 Task: Add arrows. Arrow: Right arrow.
Action: Mouse moved to (229, 97)
Screenshot: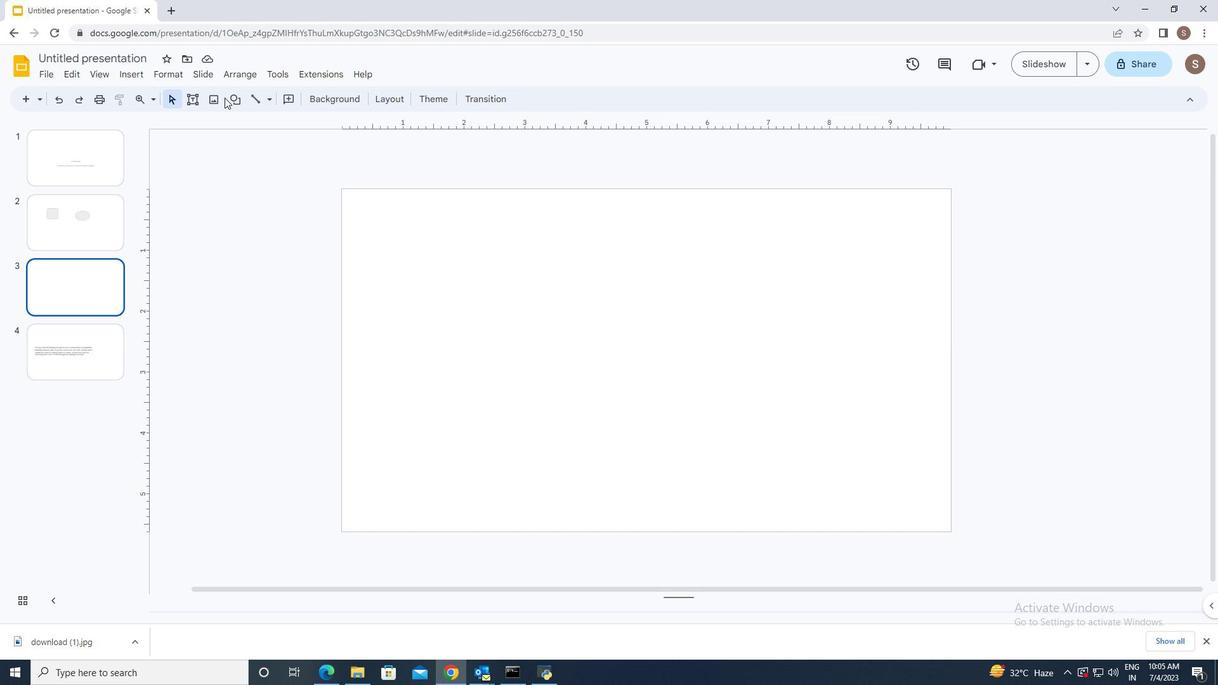 
Action: Mouse pressed left at (229, 97)
Screenshot: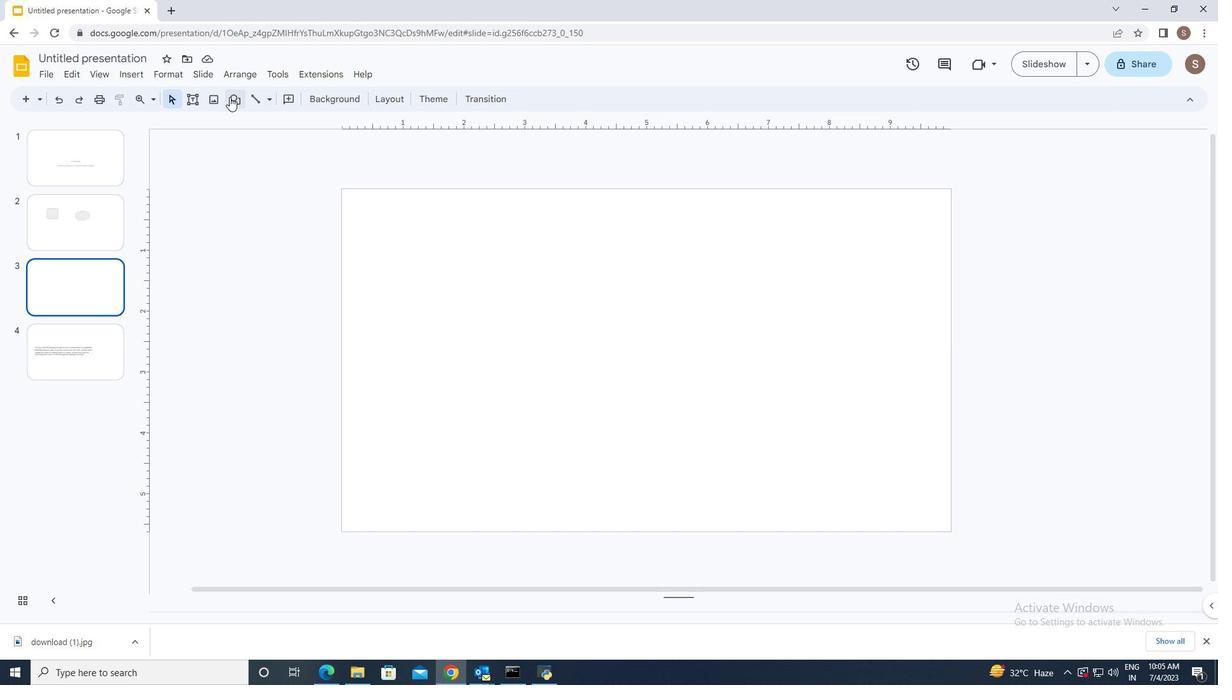 
Action: Mouse moved to (258, 145)
Screenshot: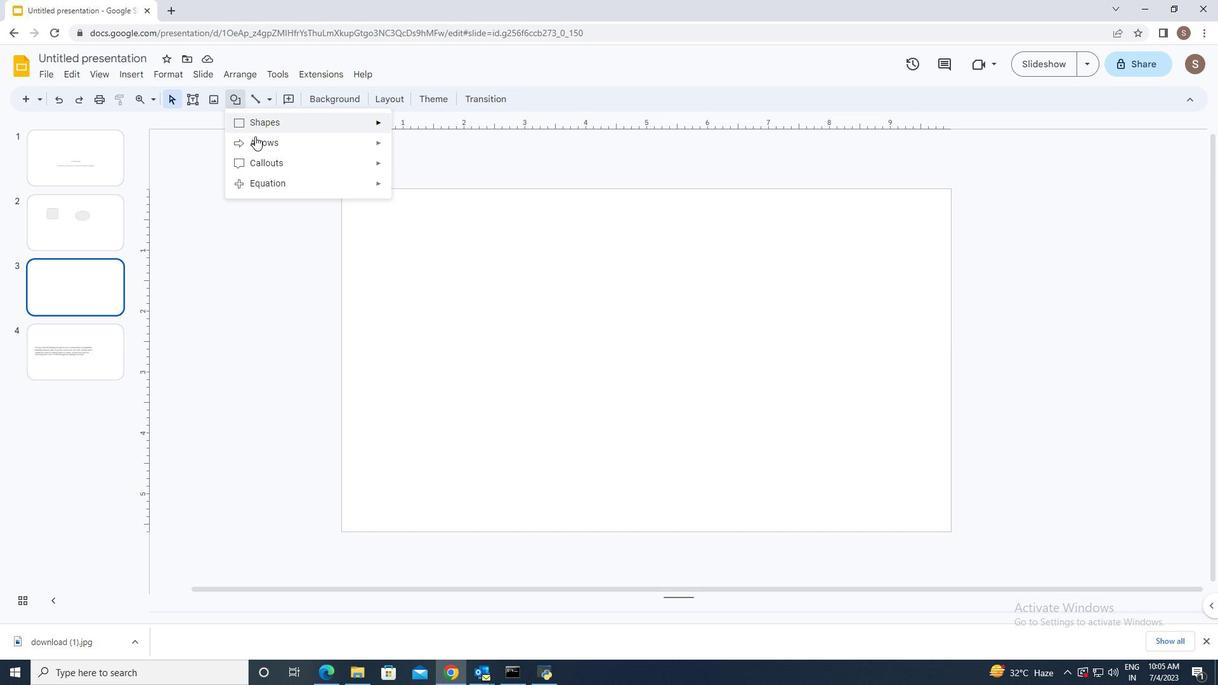
Action: Mouse pressed left at (258, 145)
Screenshot: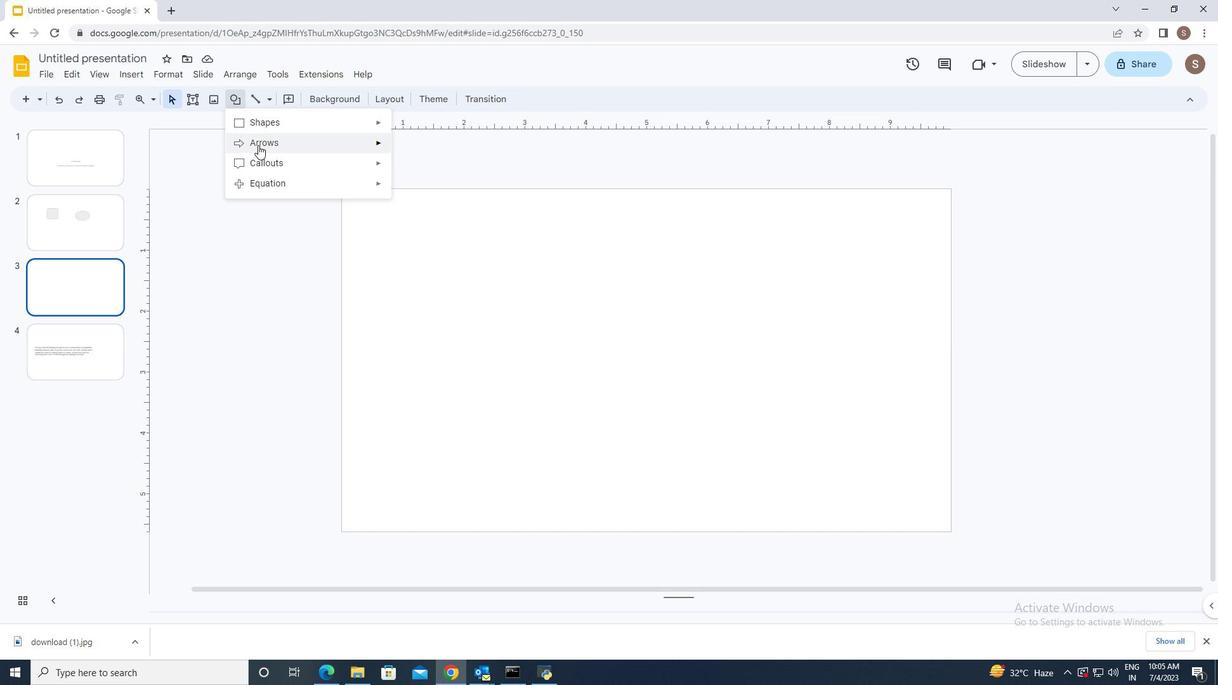 
Action: Mouse moved to (400, 145)
Screenshot: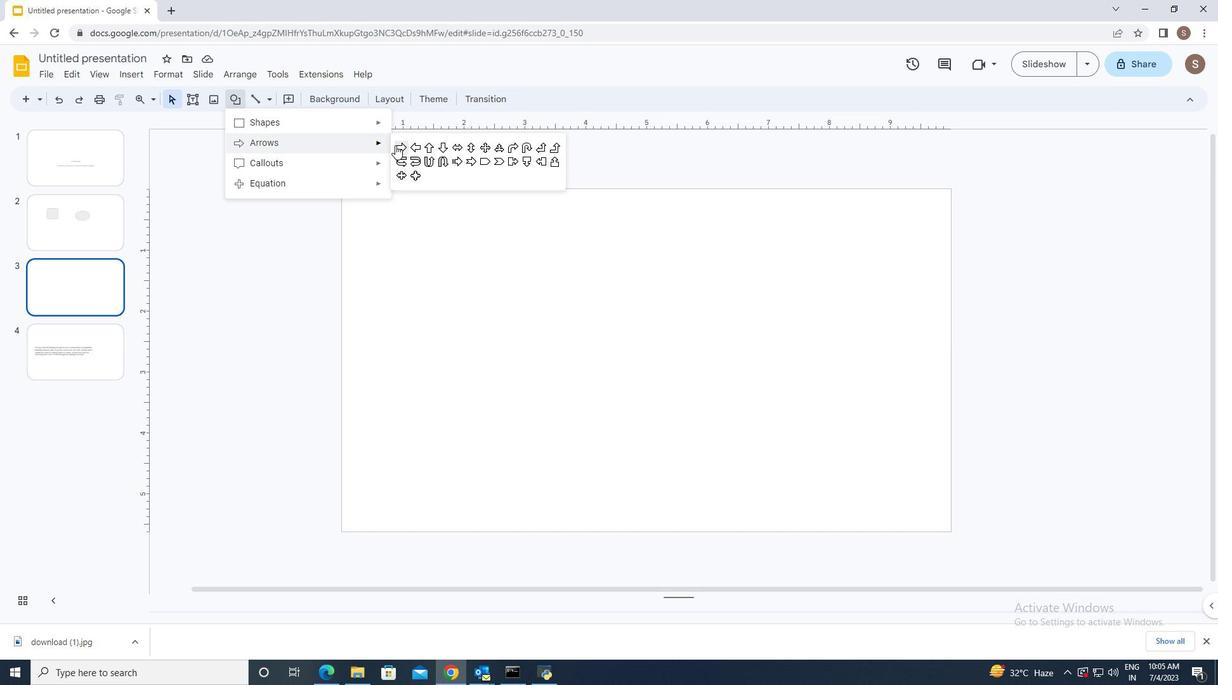 
Action: Mouse pressed left at (400, 145)
Screenshot: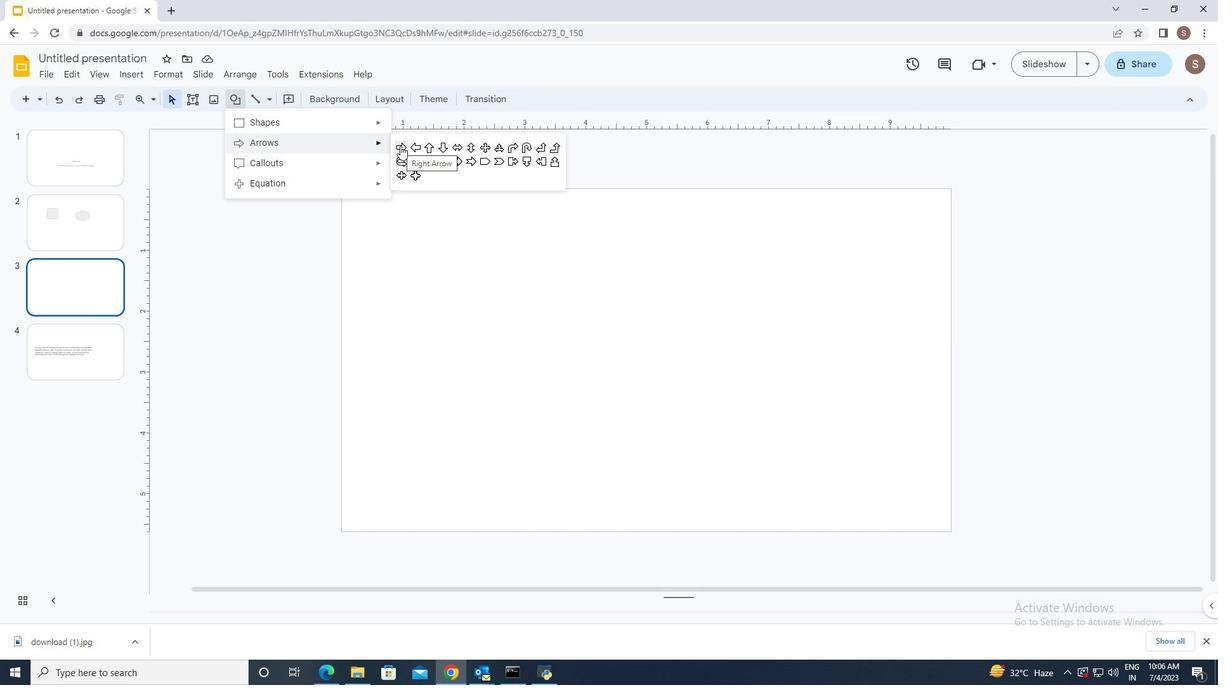 
Action: Mouse moved to (426, 286)
Screenshot: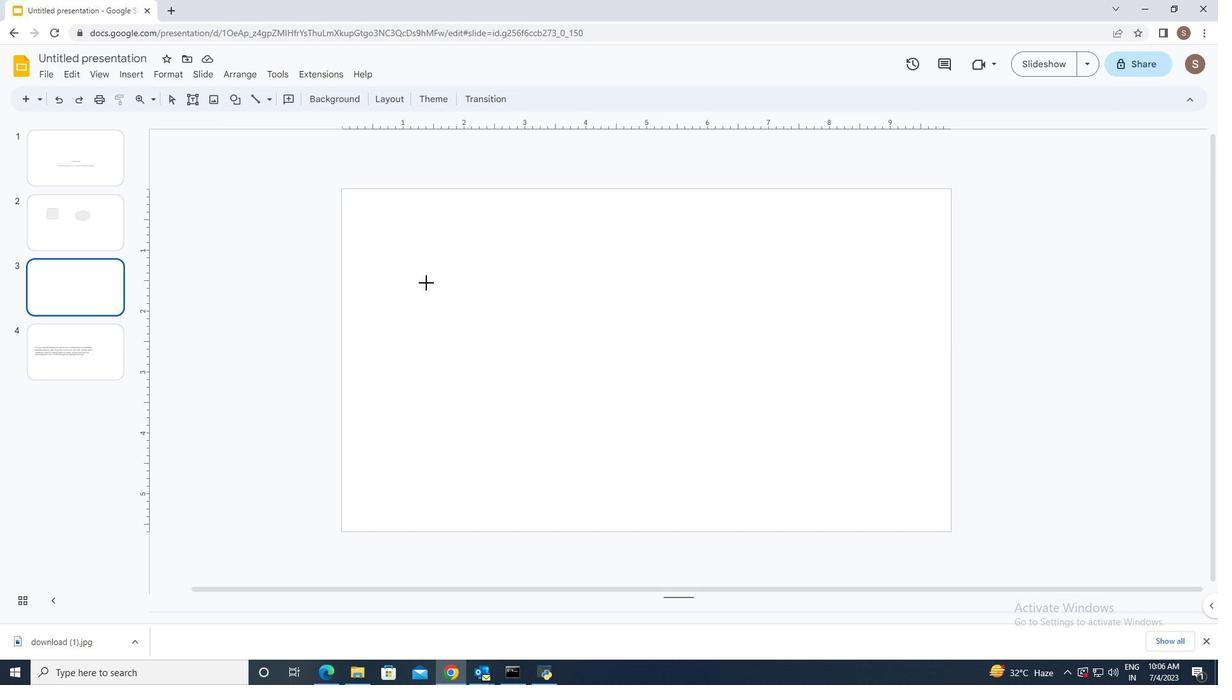 
Action: Mouse pressed left at (426, 286)
Screenshot: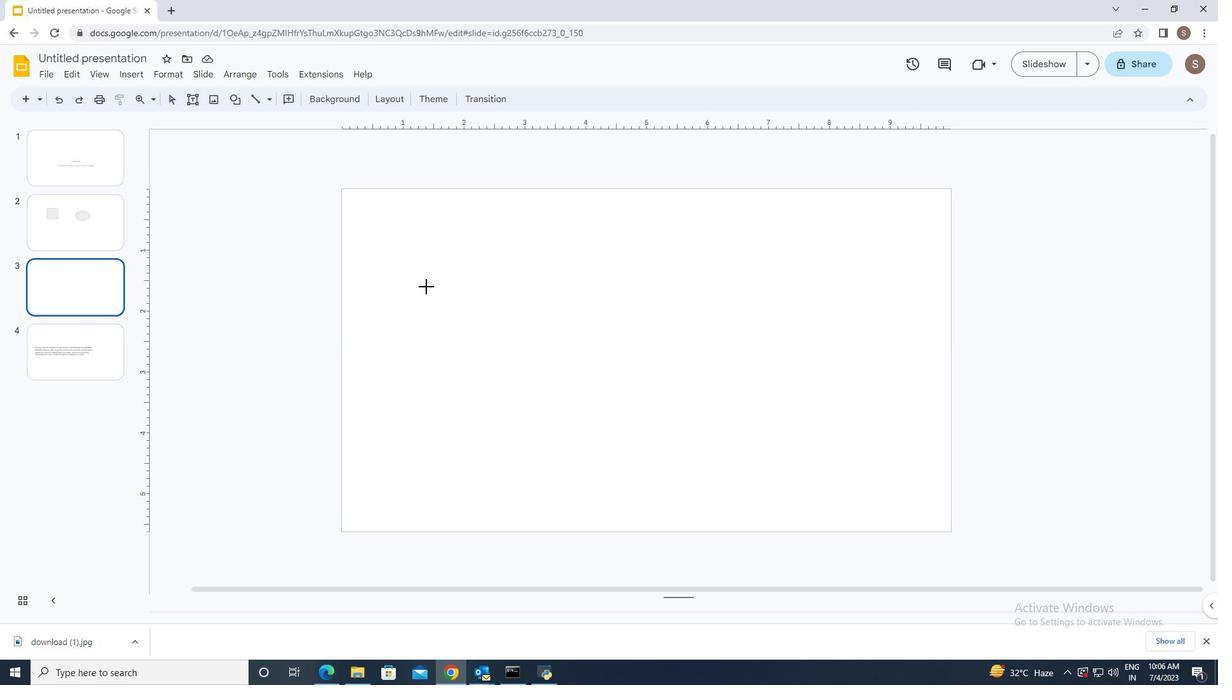 
Action: Mouse moved to (533, 394)
Screenshot: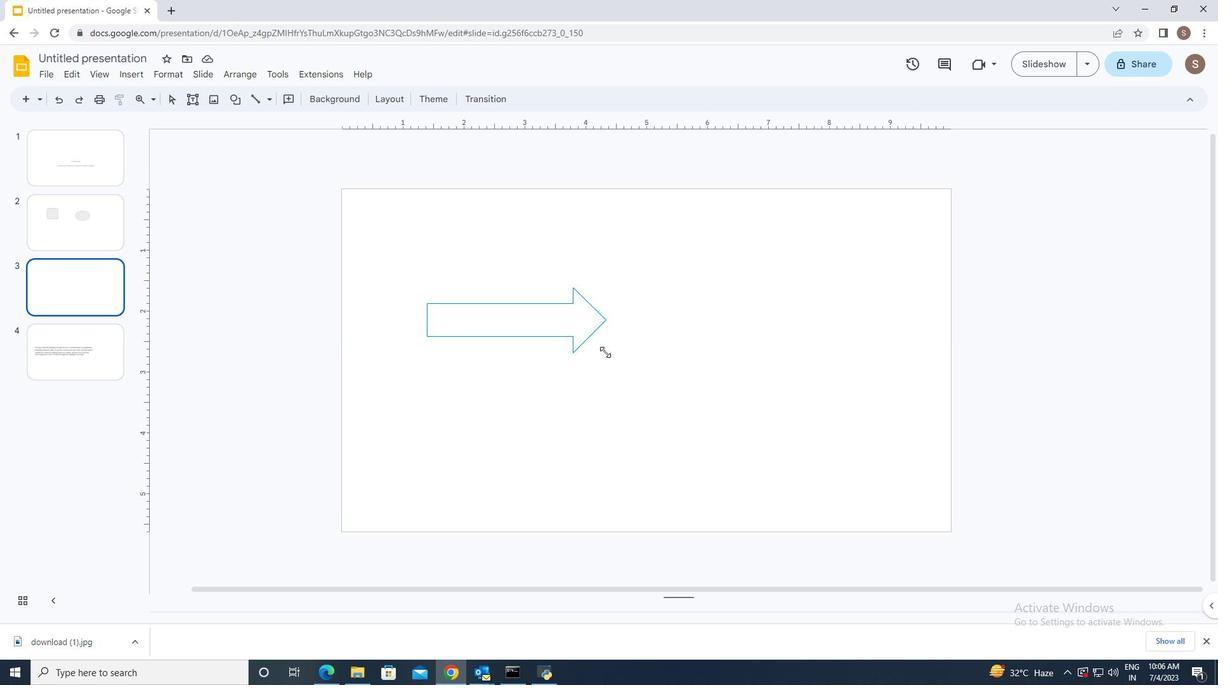 
Action: Mouse pressed left at (533, 394)
Screenshot: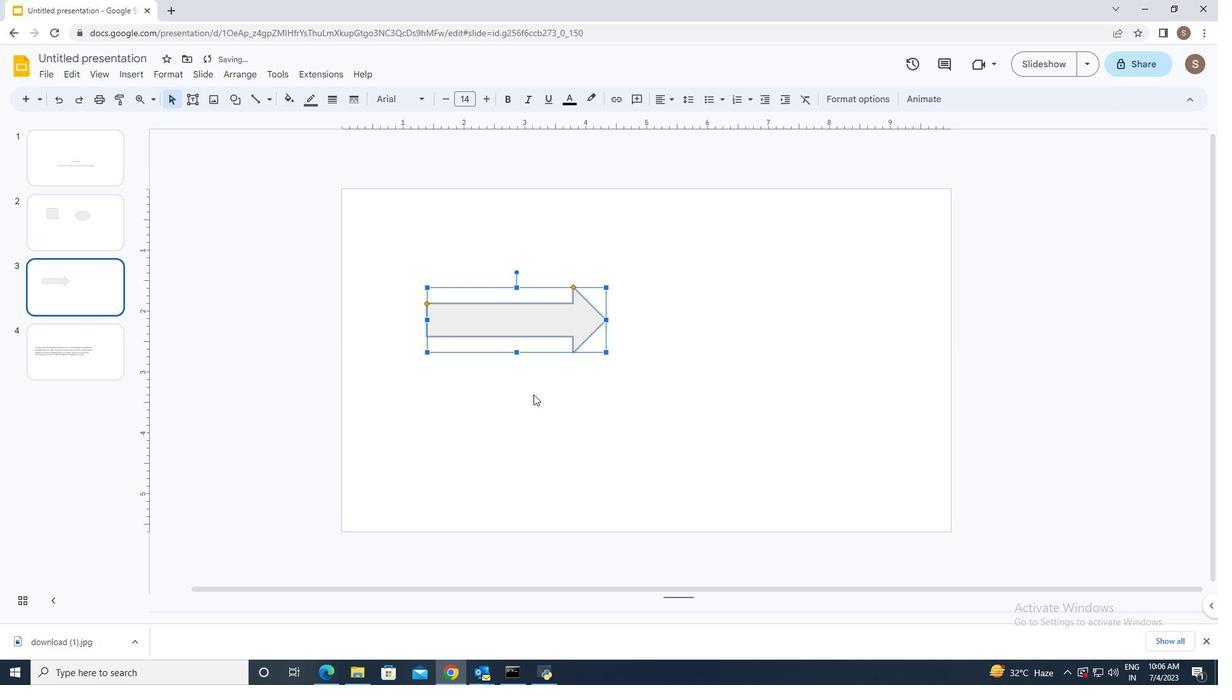 
Action: Mouse moved to (533, 394)
Screenshot: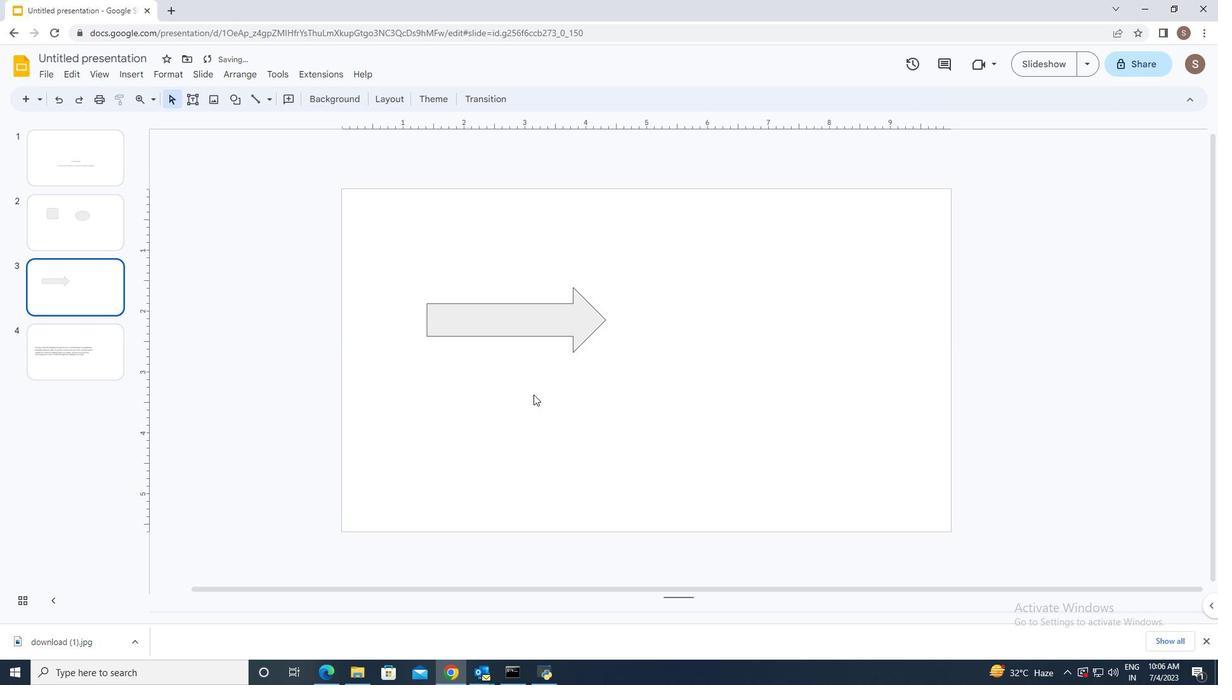 
